 Task: Toggle the render control characters.
Action: Mouse moved to (121, 10)
Screenshot: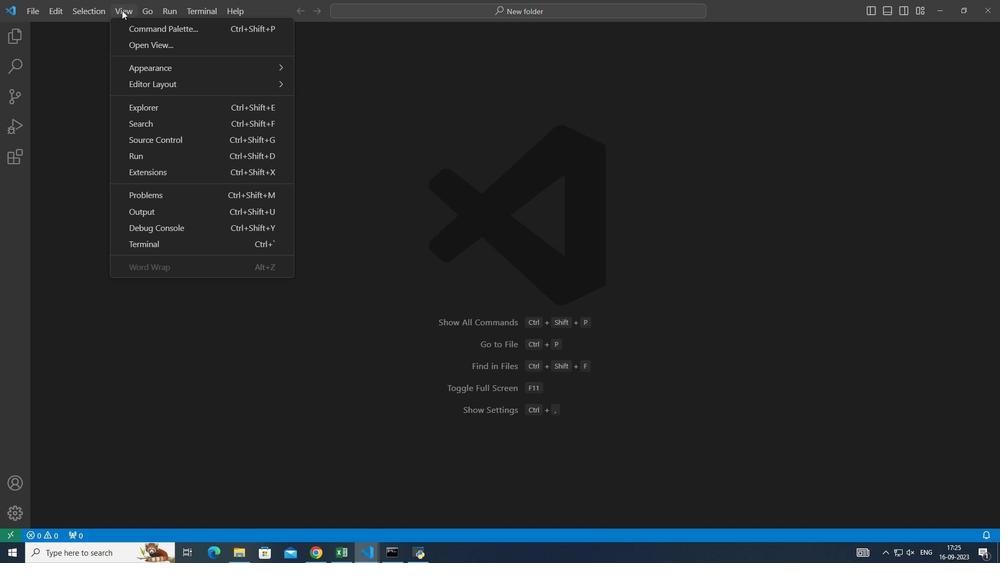 
Action: Mouse pressed left at (121, 10)
Screenshot: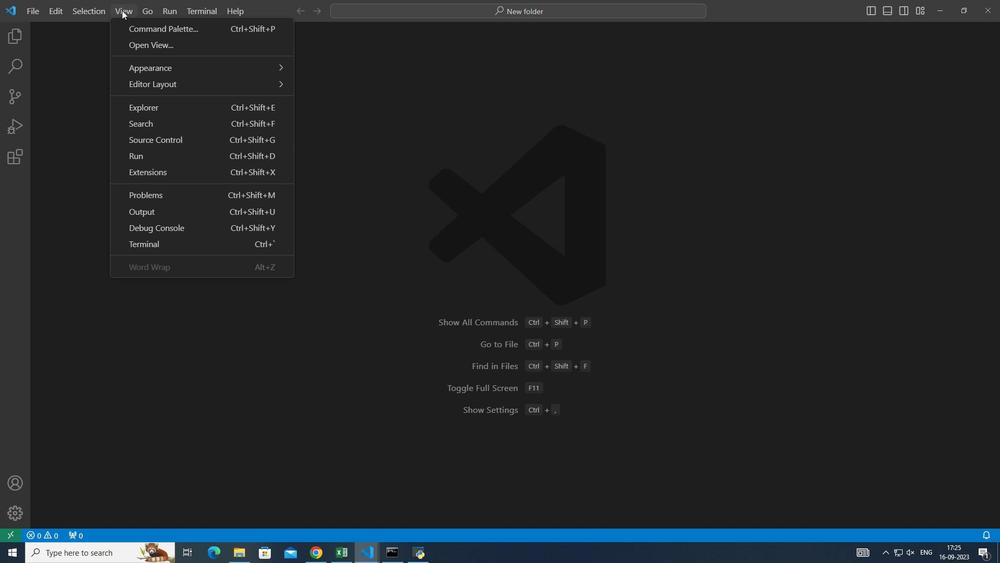
Action: Mouse moved to (371, 345)
Screenshot: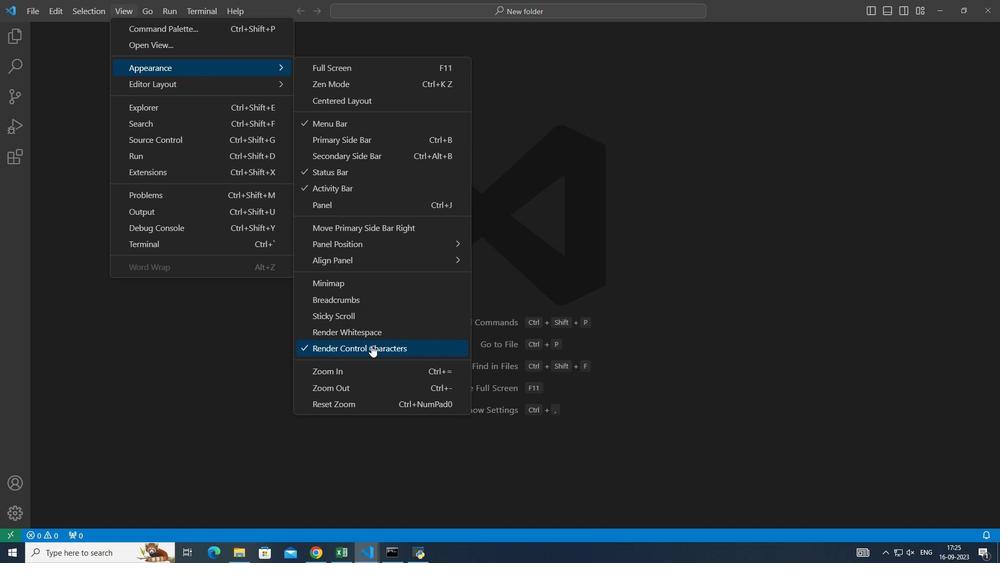 
Action: Mouse pressed left at (371, 345)
Screenshot: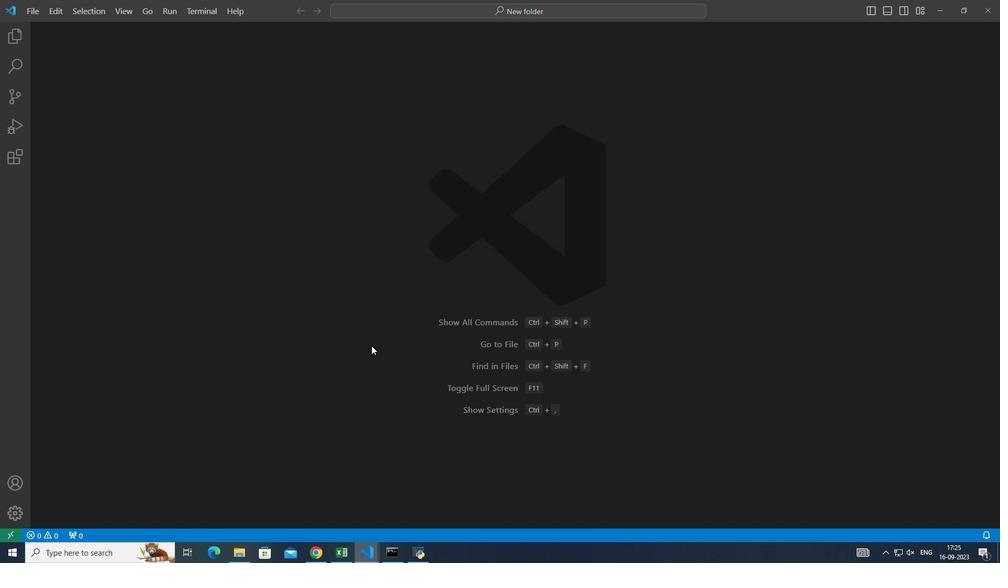 
Action: Mouse moved to (505, 320)
Screenshot: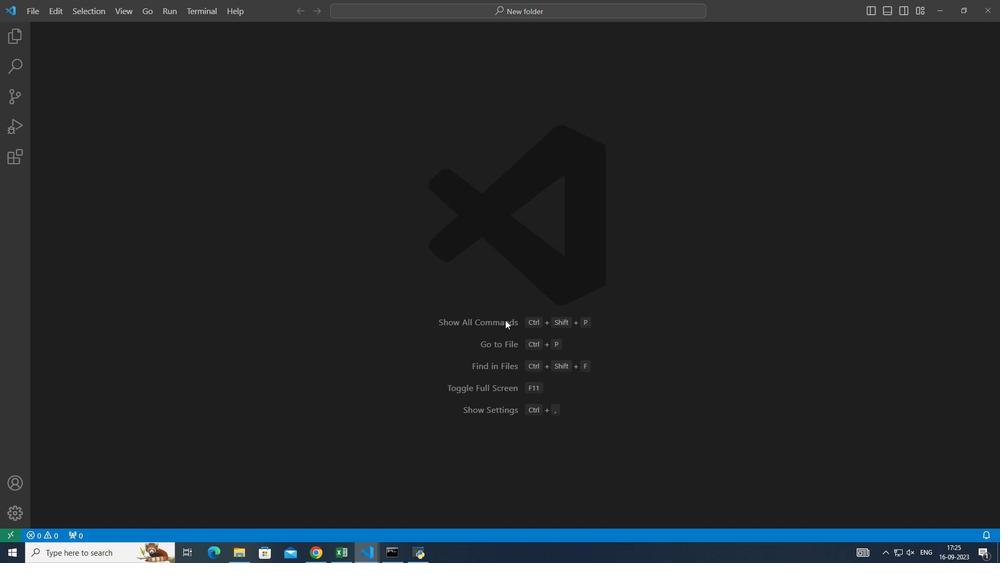 
